 Task: Filter date posted in the past week.
Action: Mouse moved to (235, 81)
Screenshot: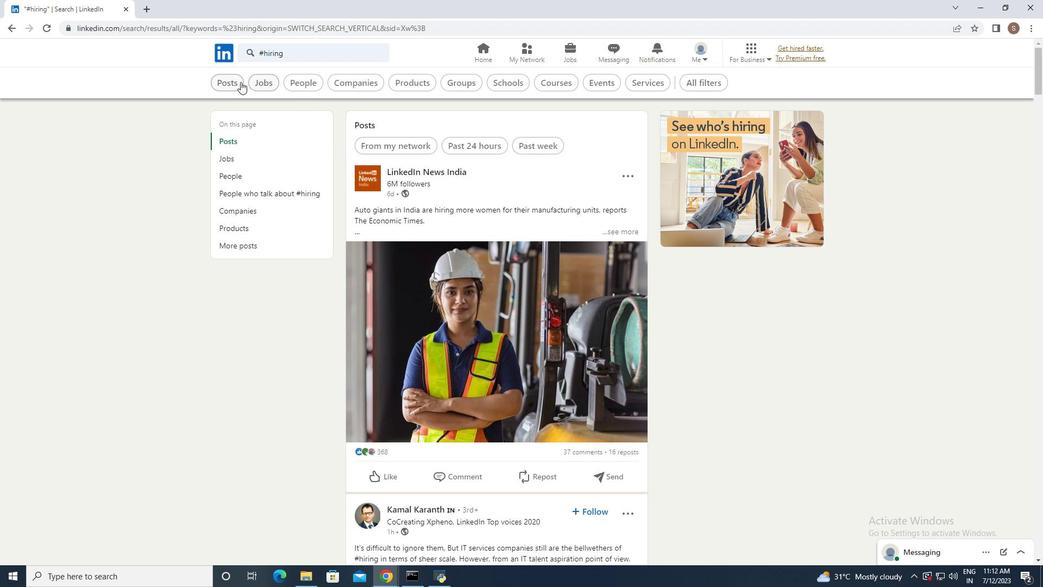 
Action: Mouse pressed left at (235, 81)
Screenshot: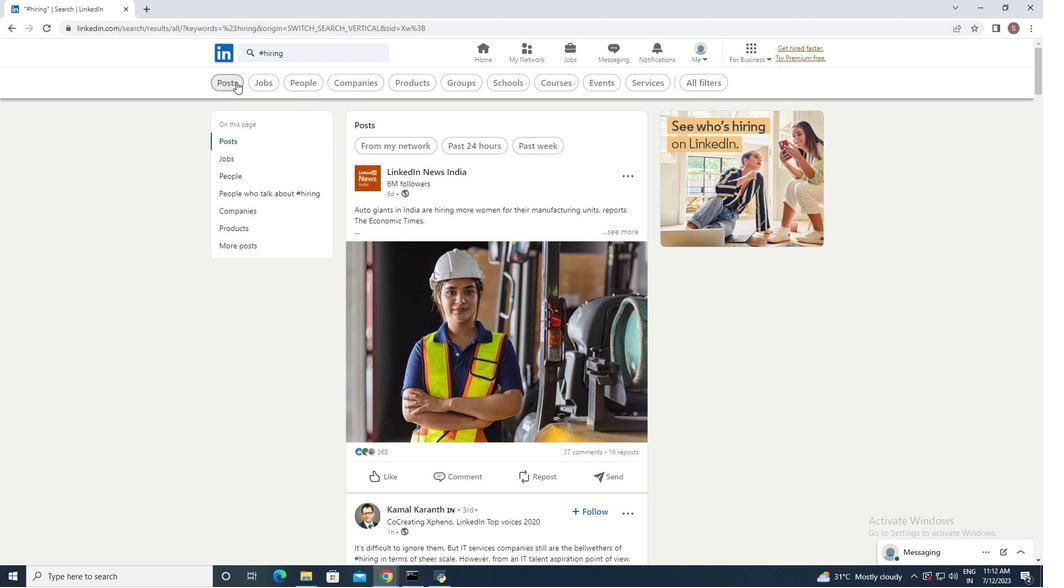 
Action: Mouse moved to (373, 79)
Screenshot: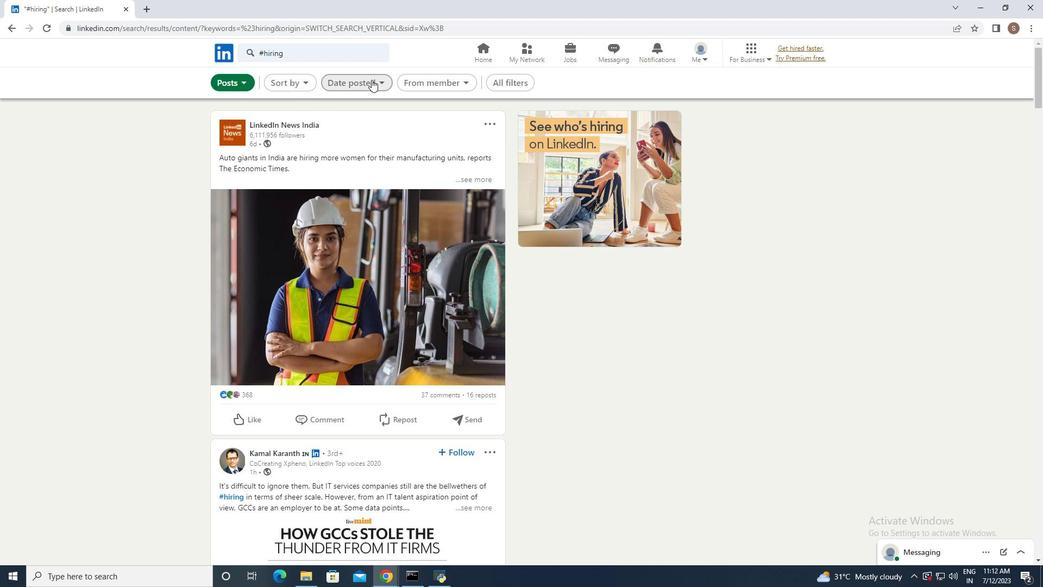 
Action: Mouse pressed left at (373, 79)
Screenshot: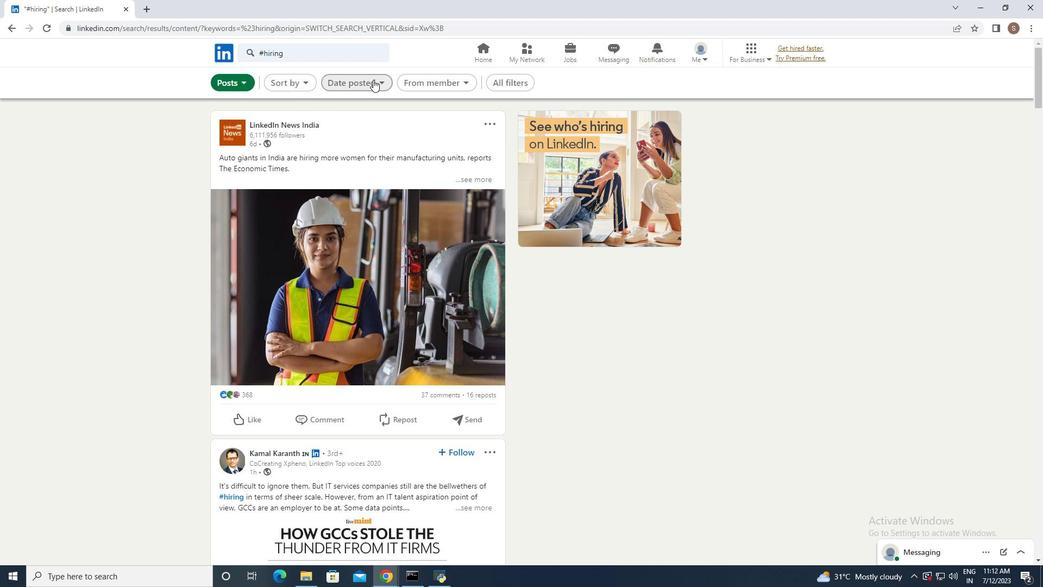 
Action: Mouse moved to (289, 132)
Screenshot: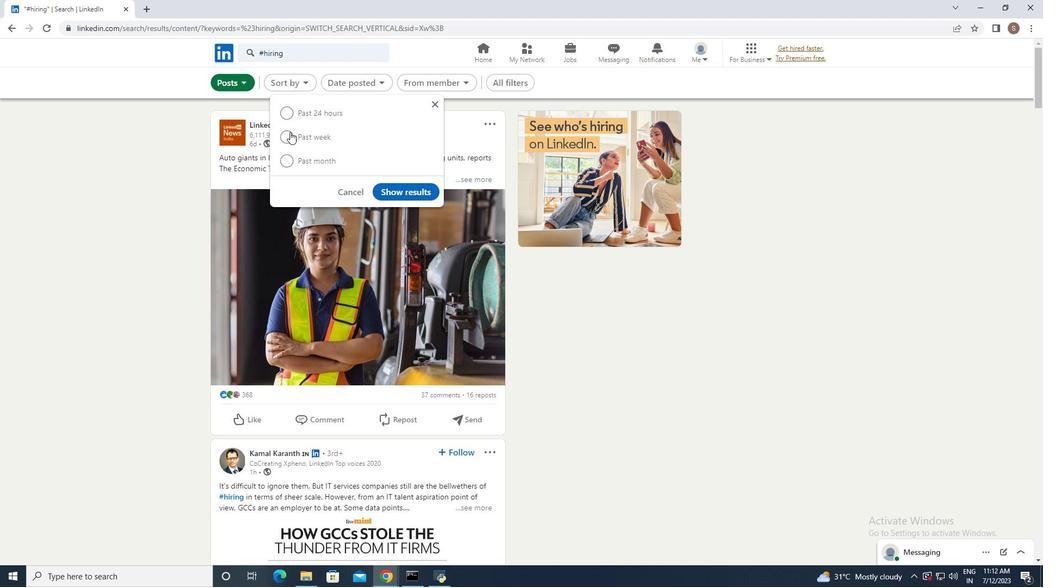 
Action: Mouse pressed left at (289, 132)
Screenshot: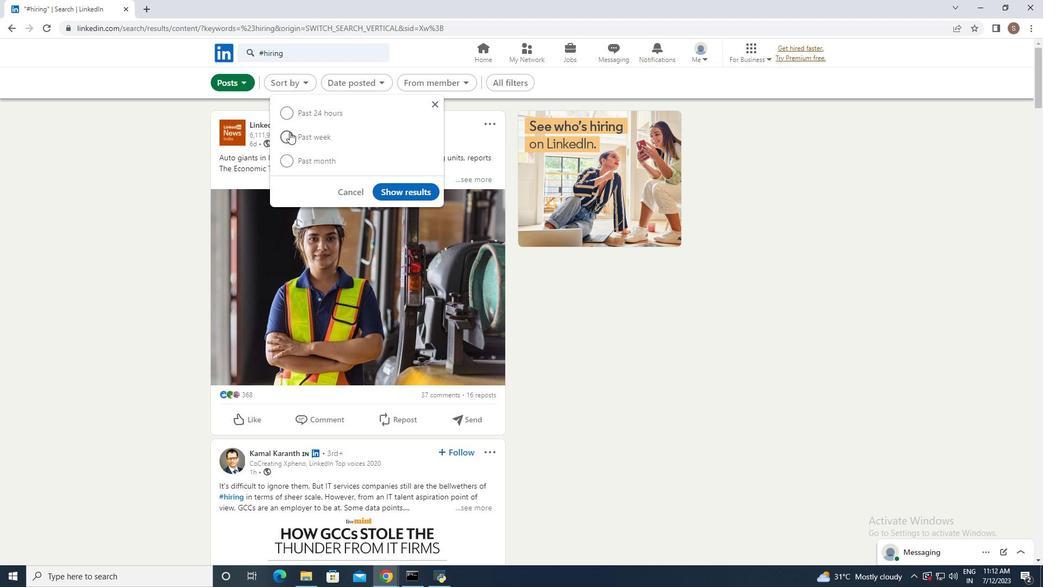 
Action: Mouse moved to (374, 85)
Screenshot: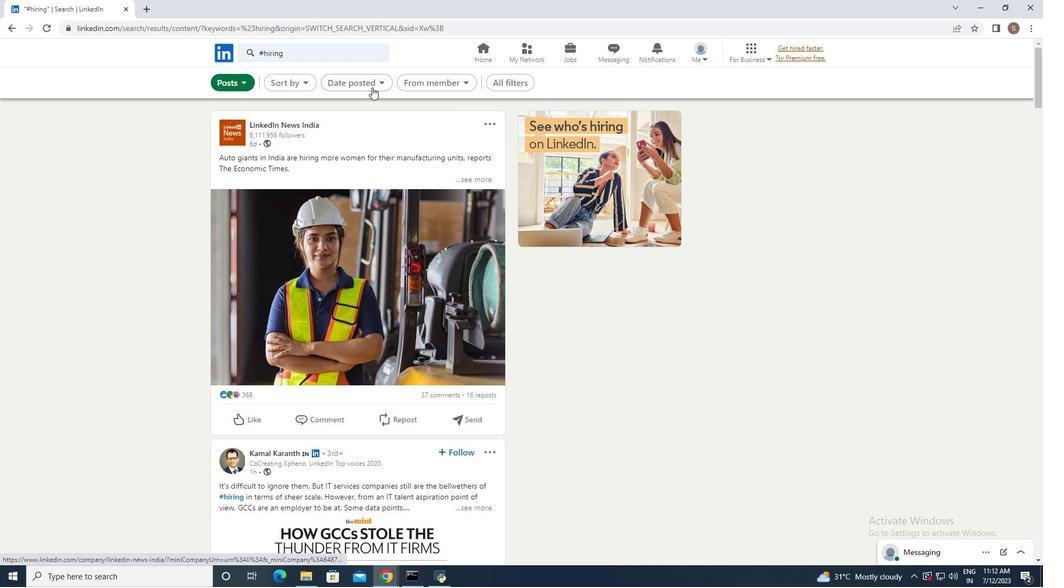 
Action: Mouse pressed left at (374, 85)
Screenshot: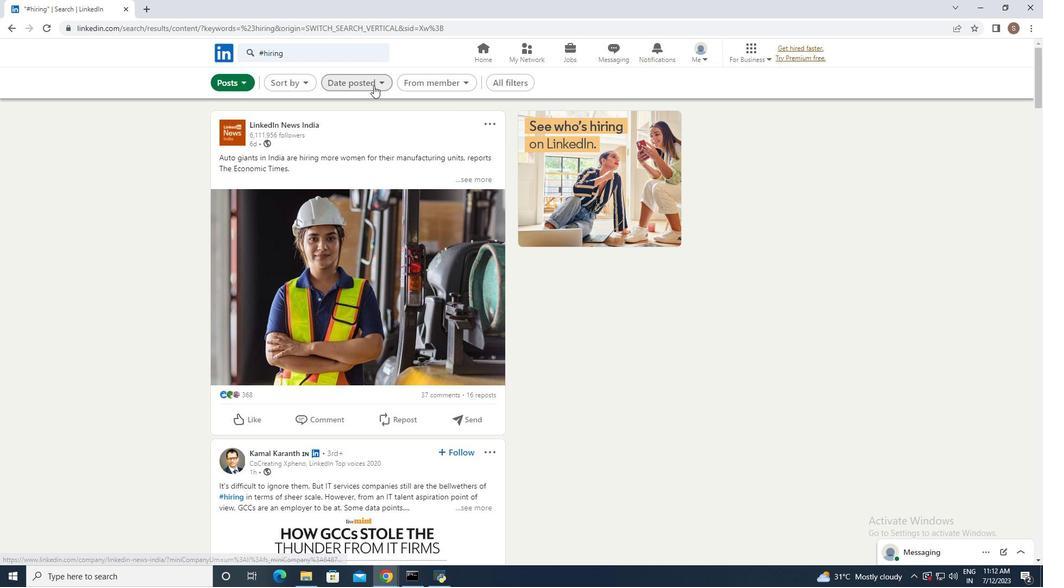 
Action: Mouse moved to (380, 86)
Screenshot: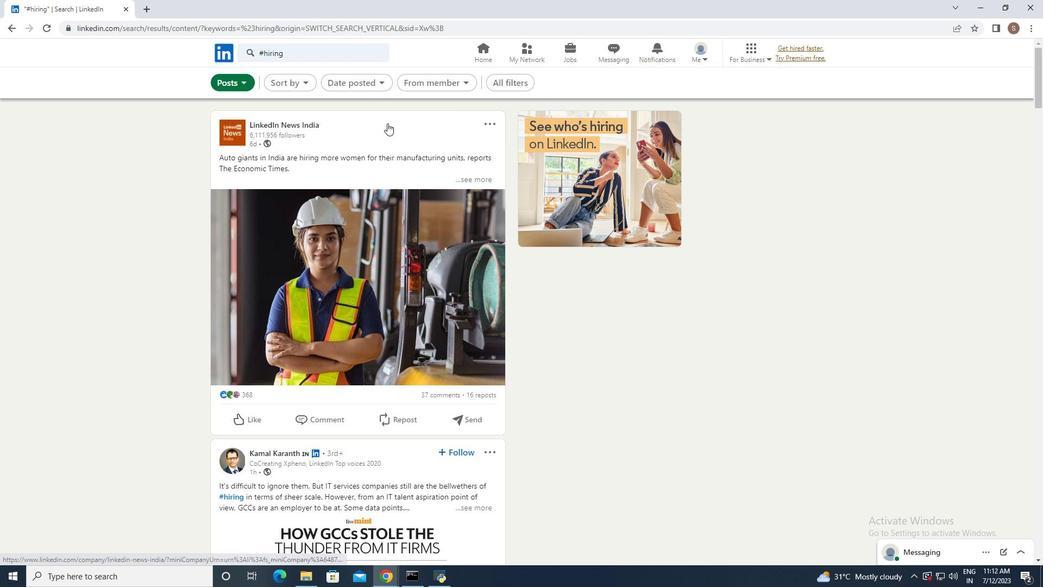 
Action: Mouse pressed left at (380, 86)
Screenshot: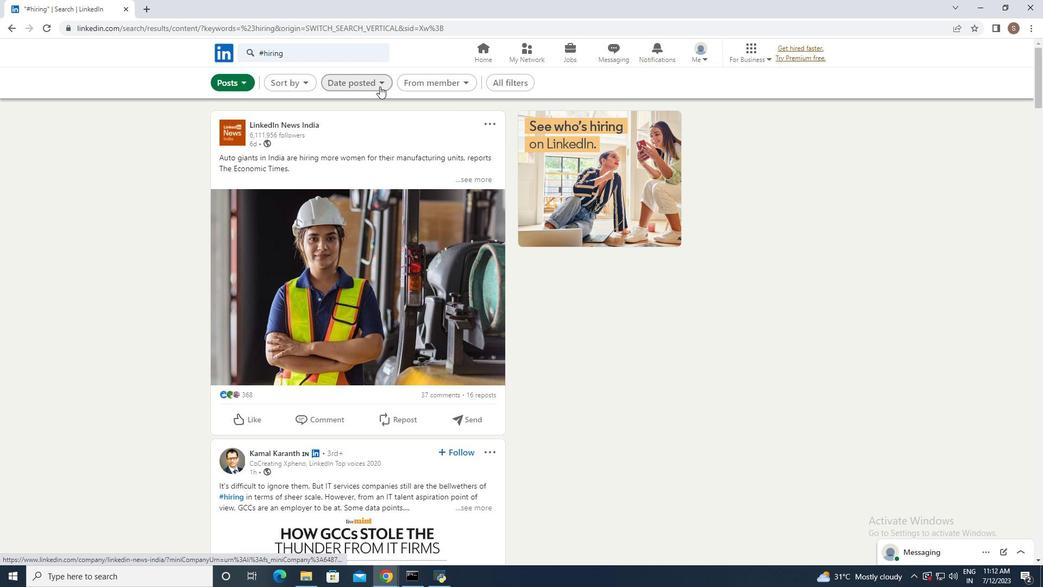 
Action: Mouse moved to (407, 190)
Screenshot: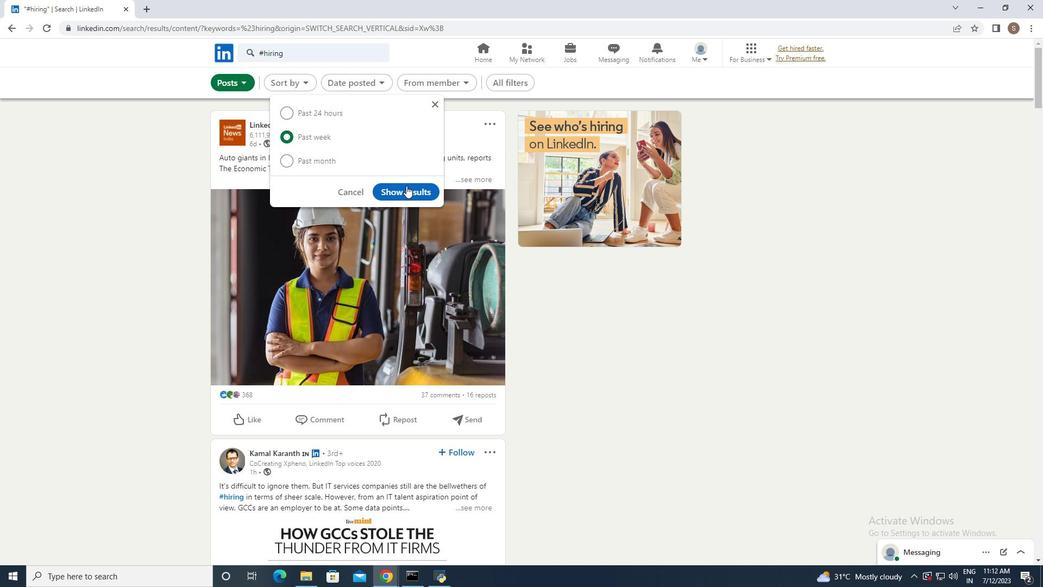 
Action: Mouse pressed left at (407, 190)
Screenshot: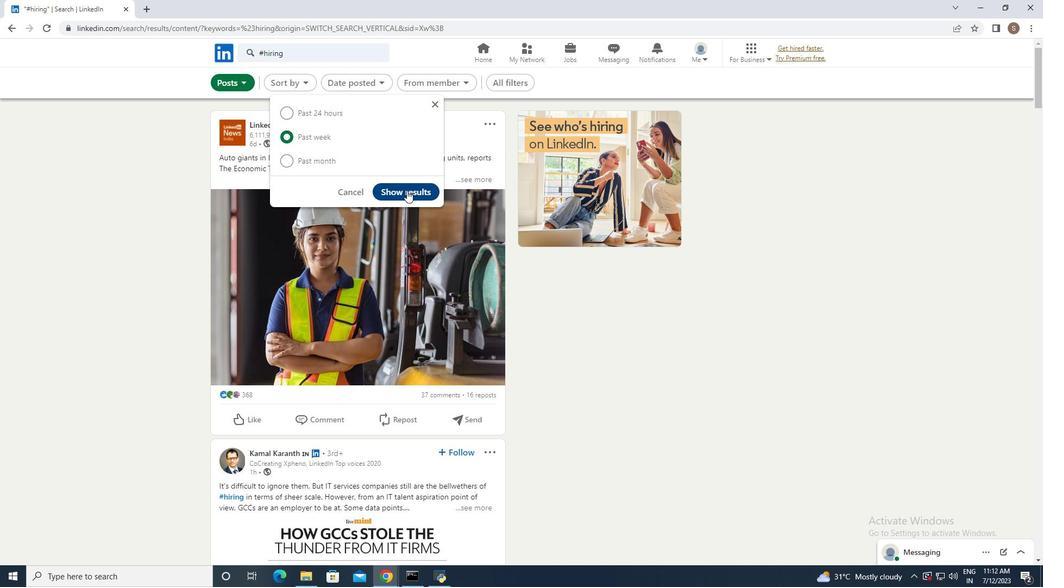 
